 Task: Create a new public repository with the name "JS" and copy the SSH link for it.
Action: Mouse moved to (941, 75)
Screenshot: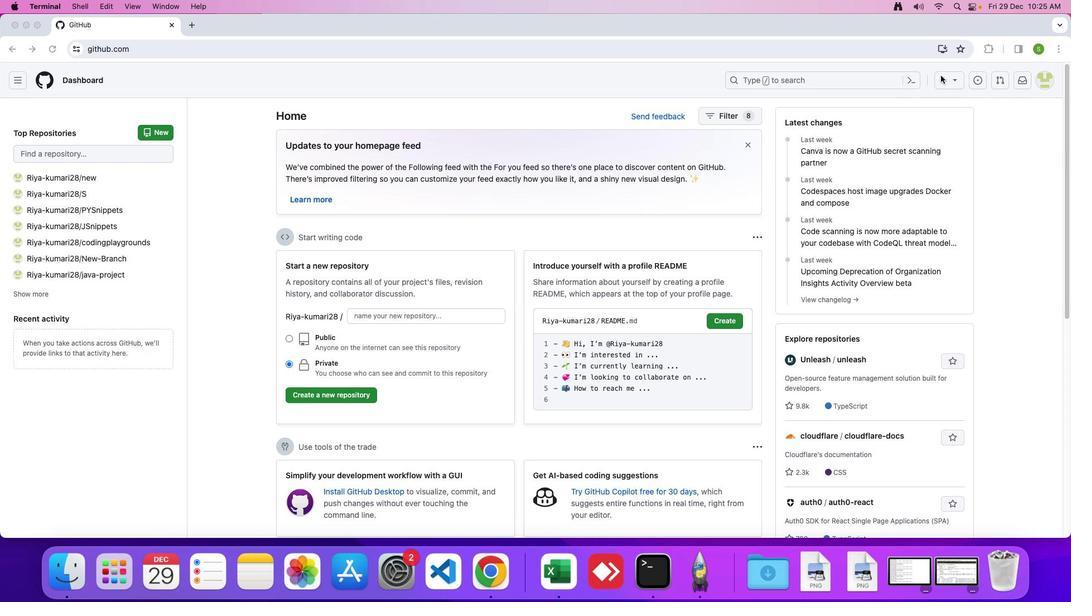 
Action: Mouse pressed left at (941, 75)
Screenshot: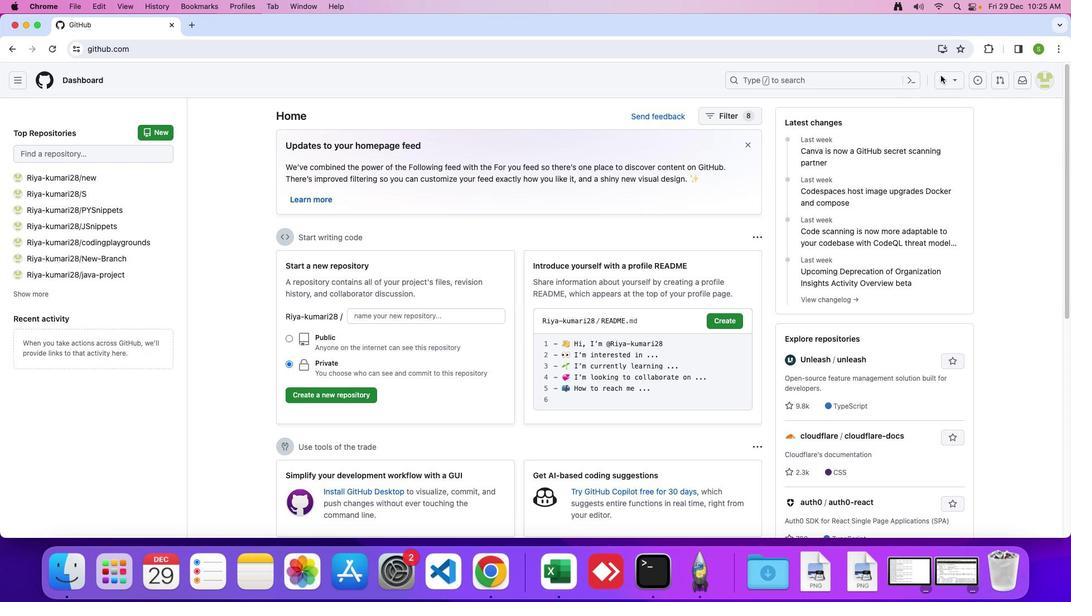 
Action: Mouse moved to (946, 77)
Screenshot: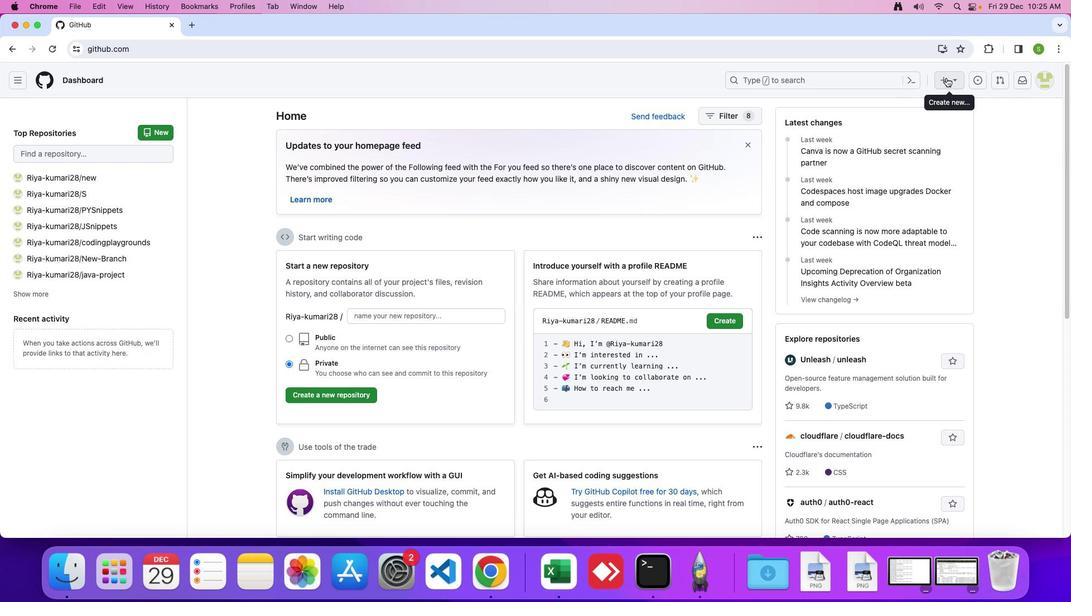 
Action: Mouse pressed left at (946, 77)
Screenshot: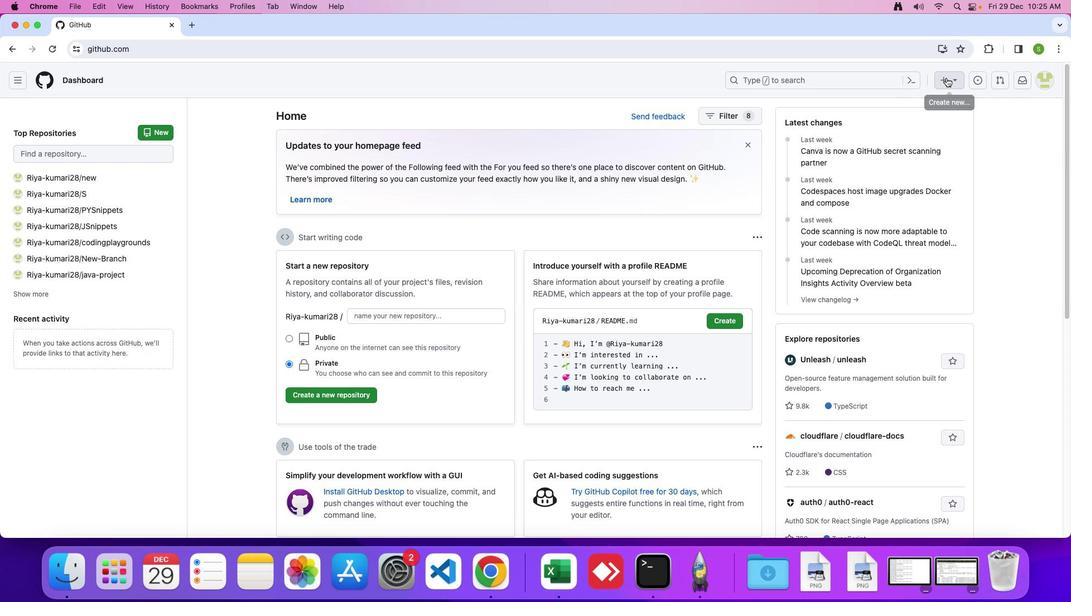 
Action: Mouse moved to (902, 104)
Screenshot: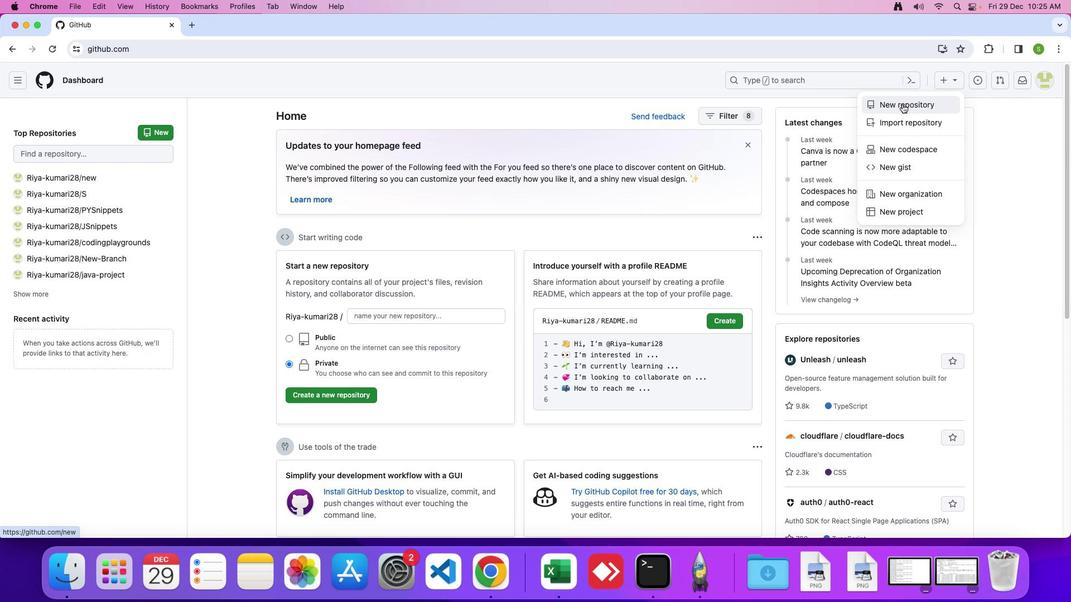 
Action: Mouse pressed left at (902, 104)
Screenshot: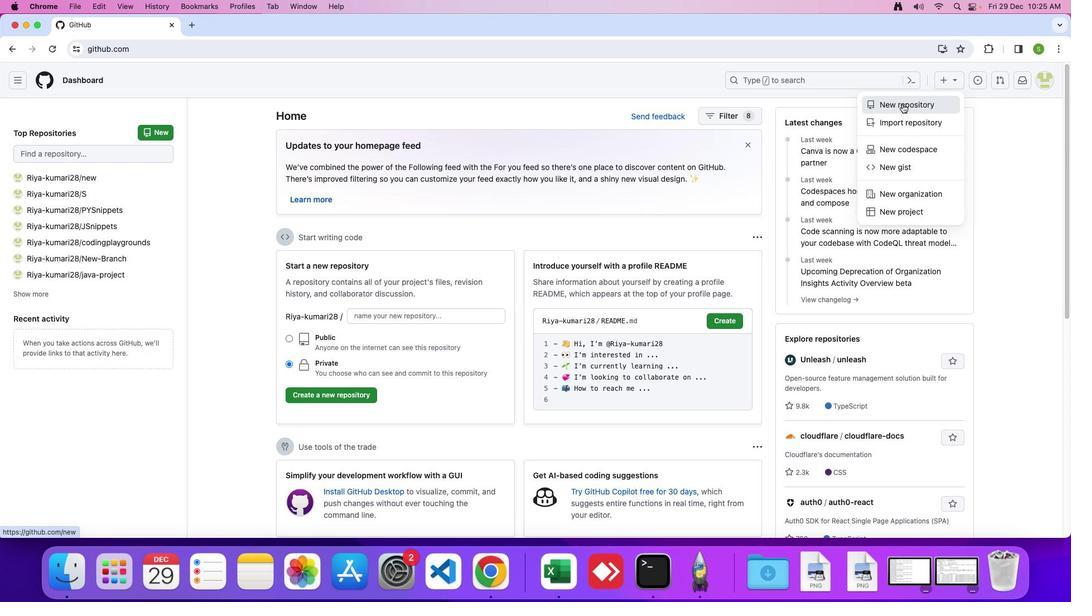 
Action: Mouse moved to (505, 217)
Screenshot: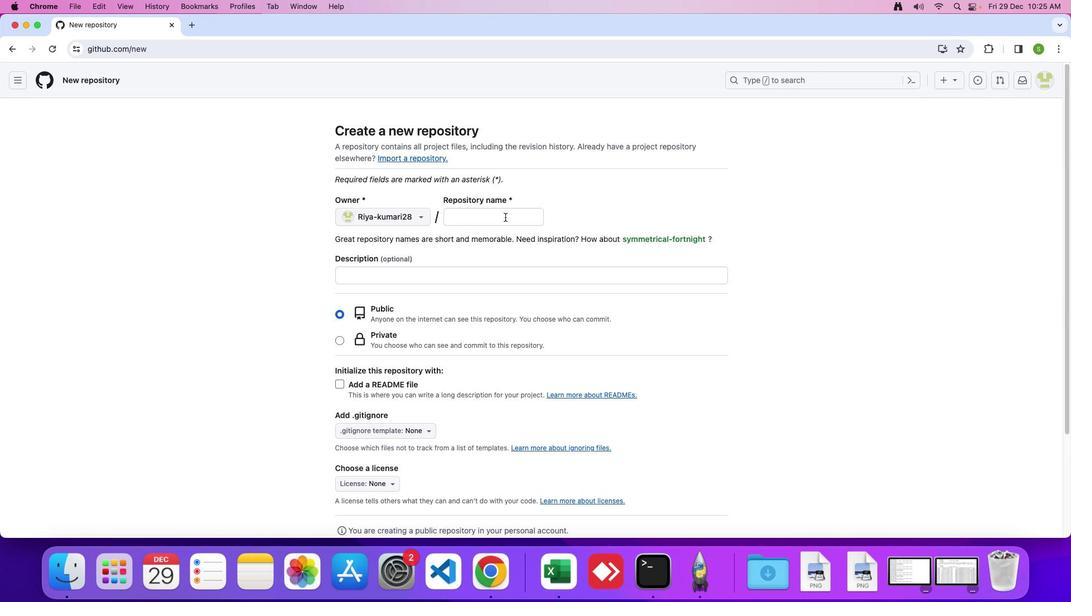 
Action: Mouse pressed left at (505, 217)
Screenshot: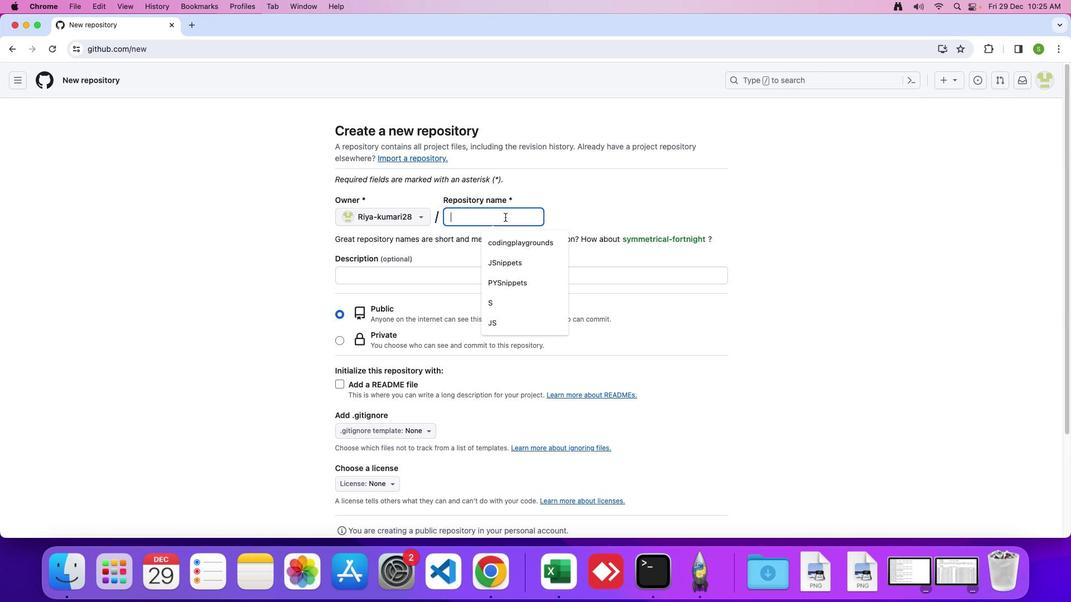 
Action: Key pressed 'J''S'
Screenshot: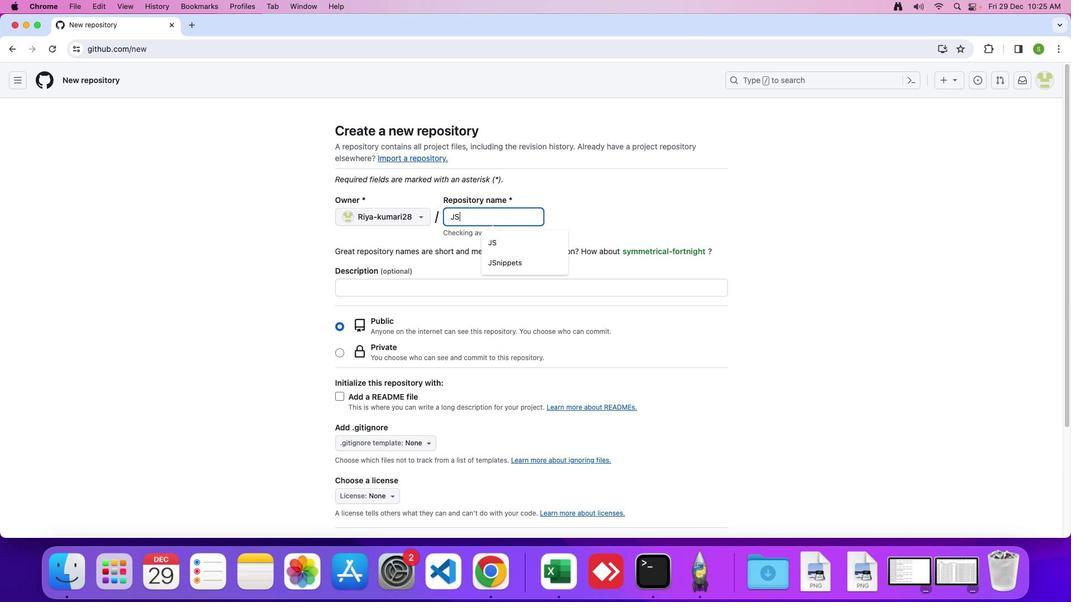 
Action: Mouse moved to (647, 378)
Screenshot: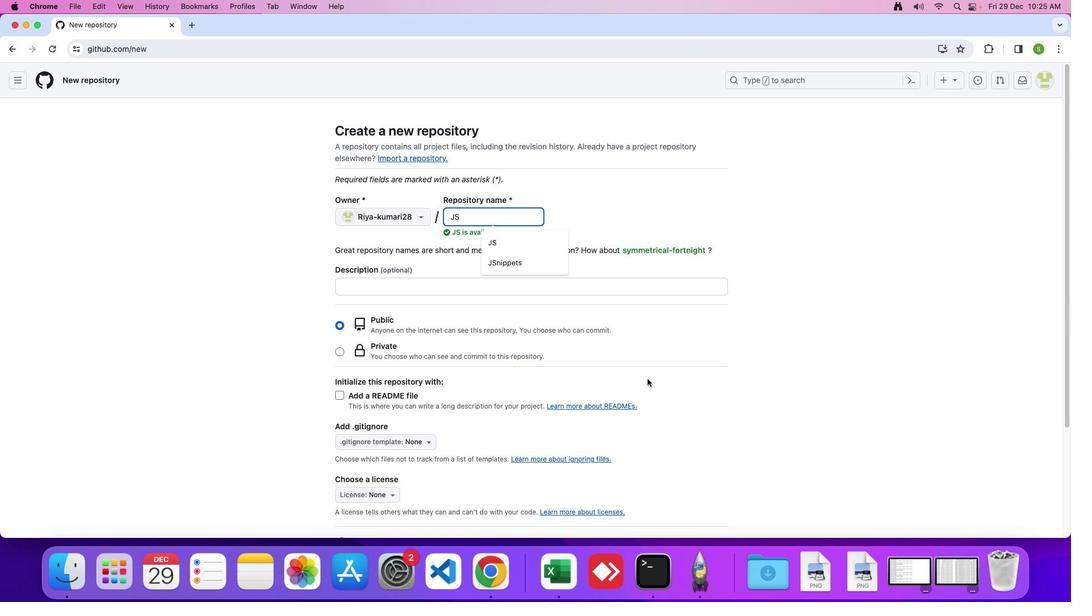
Action: Mouse scrolled (647, 378) with delta (0, 0)
Screenshot: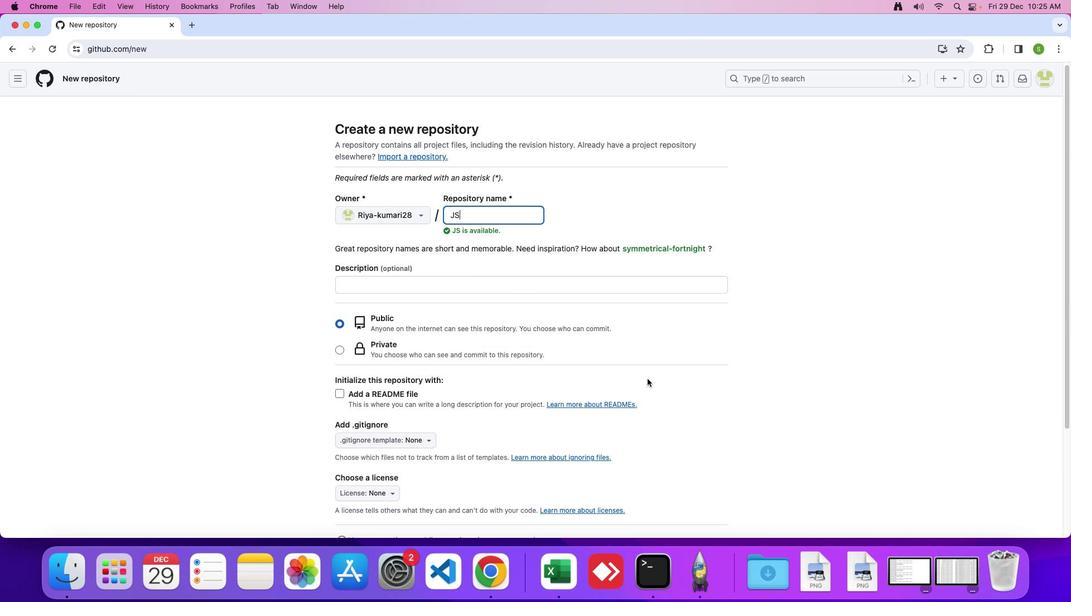 
Action: Mouse scrolled (647, 378) with delta (0, 0)
Screenshot: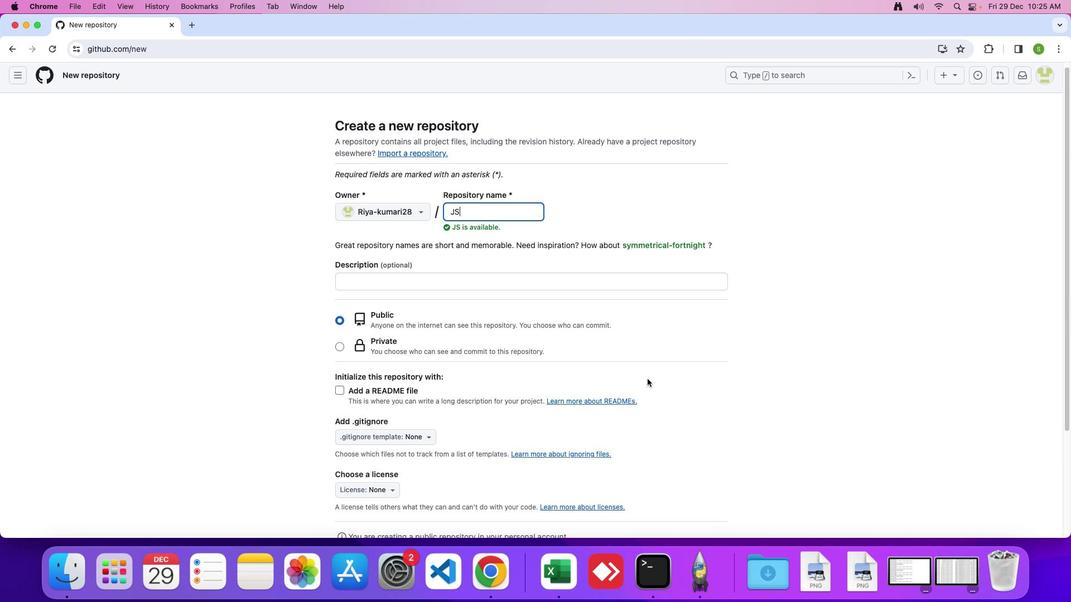 
Action: Mouse scrolled (647, 378) with delta (0, -1)
Screenshot: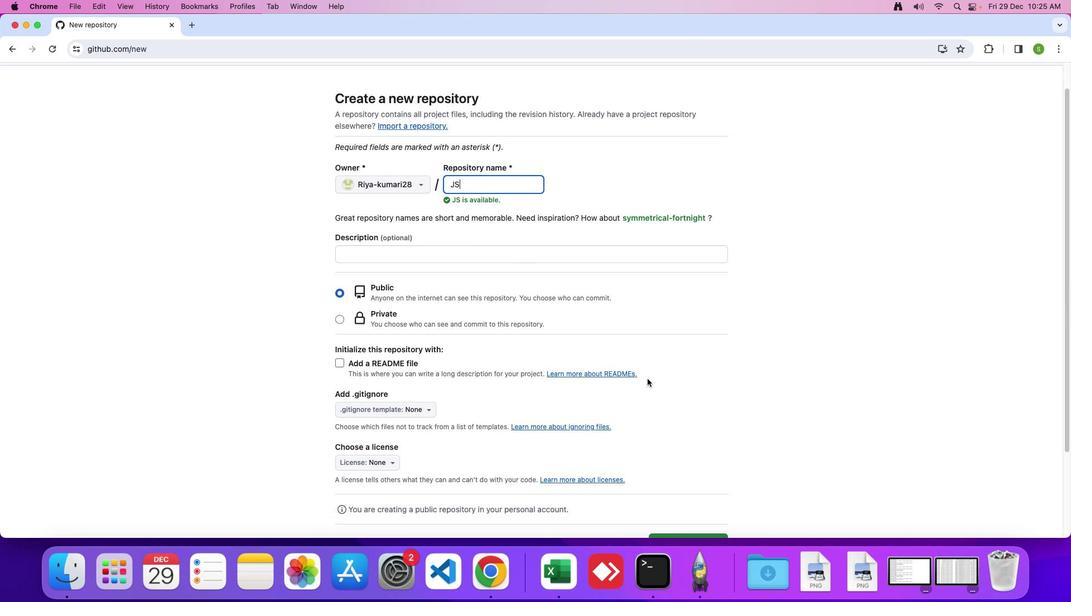 
Action: Mouse scrolled (647, 378) with delta (0, 0)
Screenshot: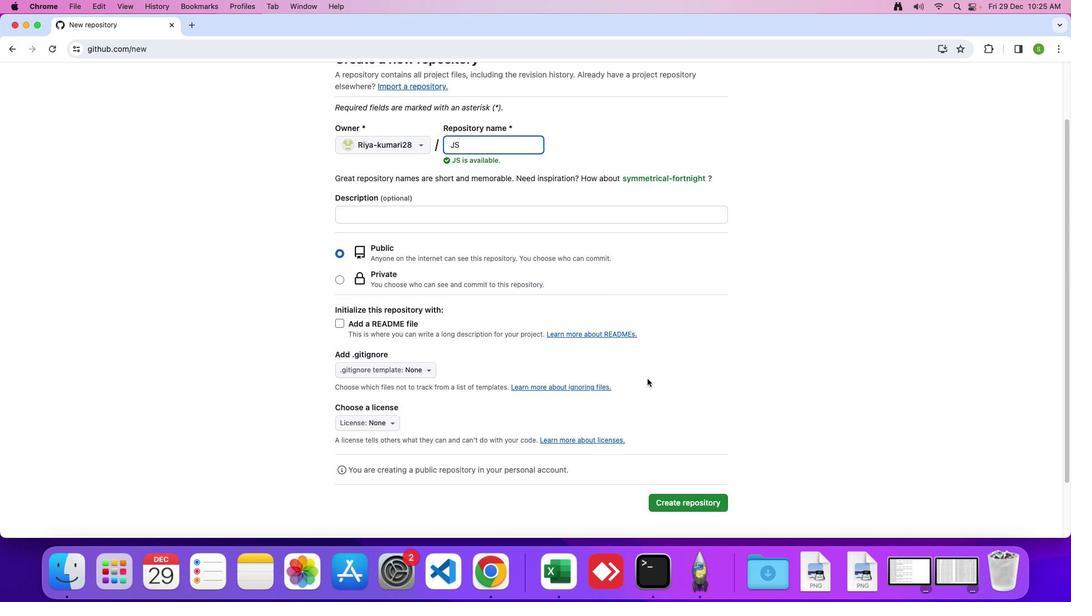 
Action: Mouse scrolled (647, 378) with delta (0, 0)
Screenshot: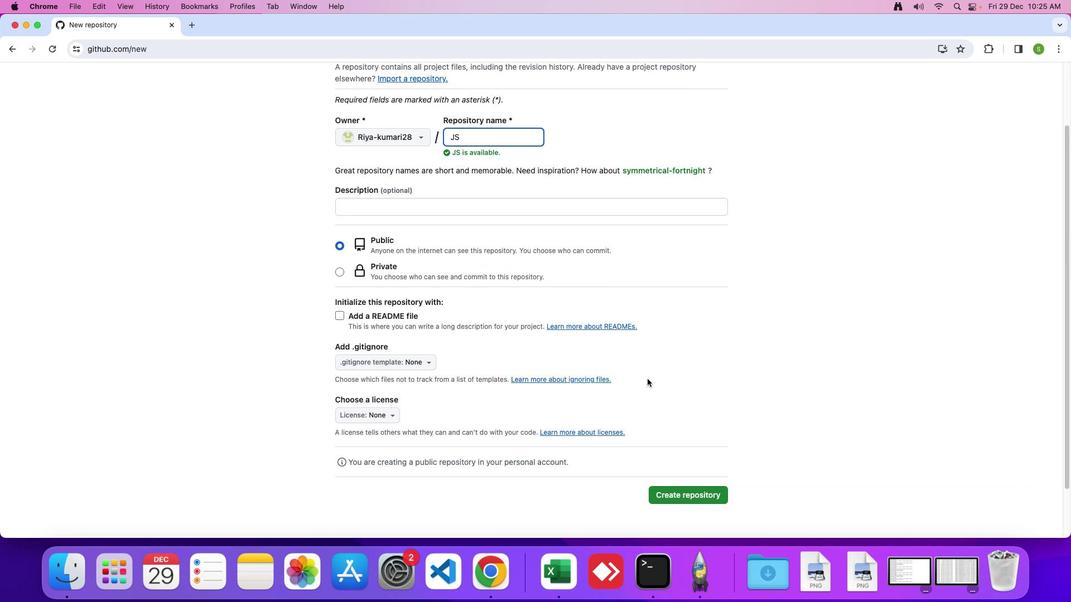 
Action: Mouse scrolled (647, 378) with delta (0, -2)
Screenshot: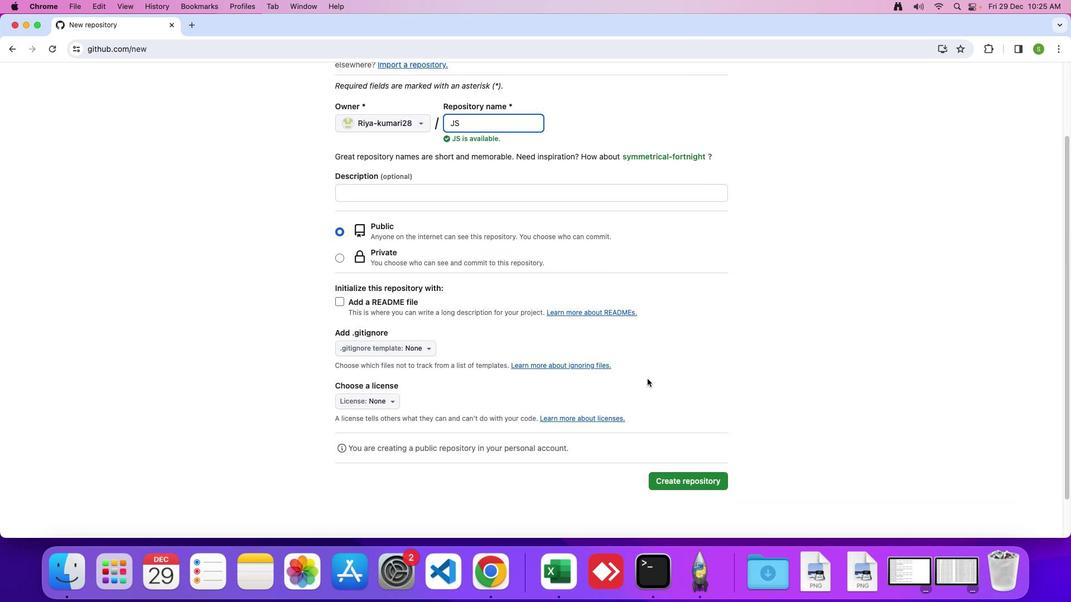 
Action: Mouse scrolled (647, 378) with delta (0, 0)
Screenshot: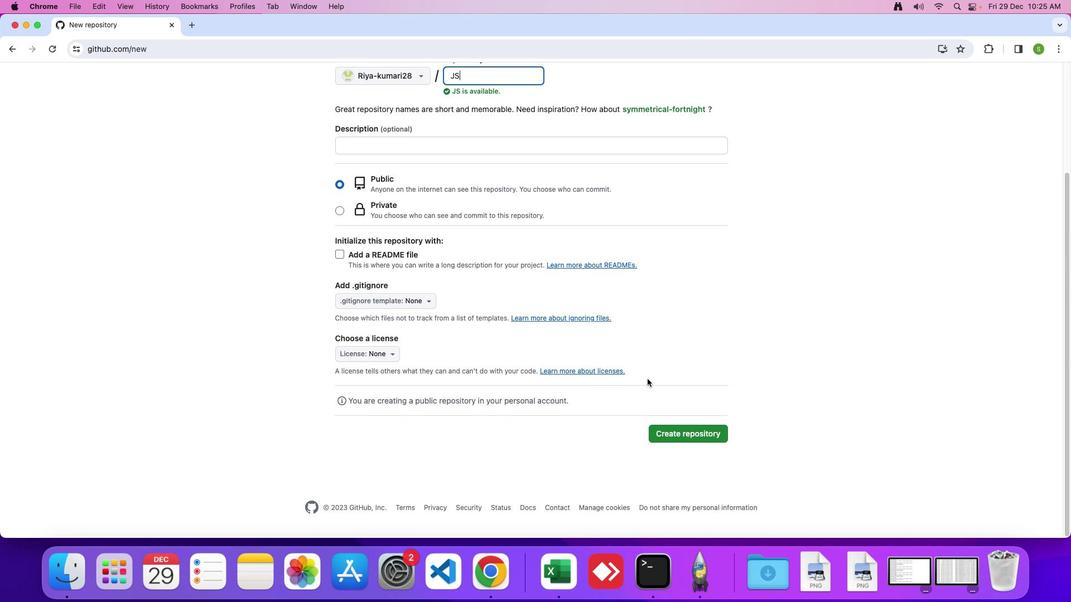 
Action: Mouse scrolled (647, 378) with delta (0, 0)
Screenshot: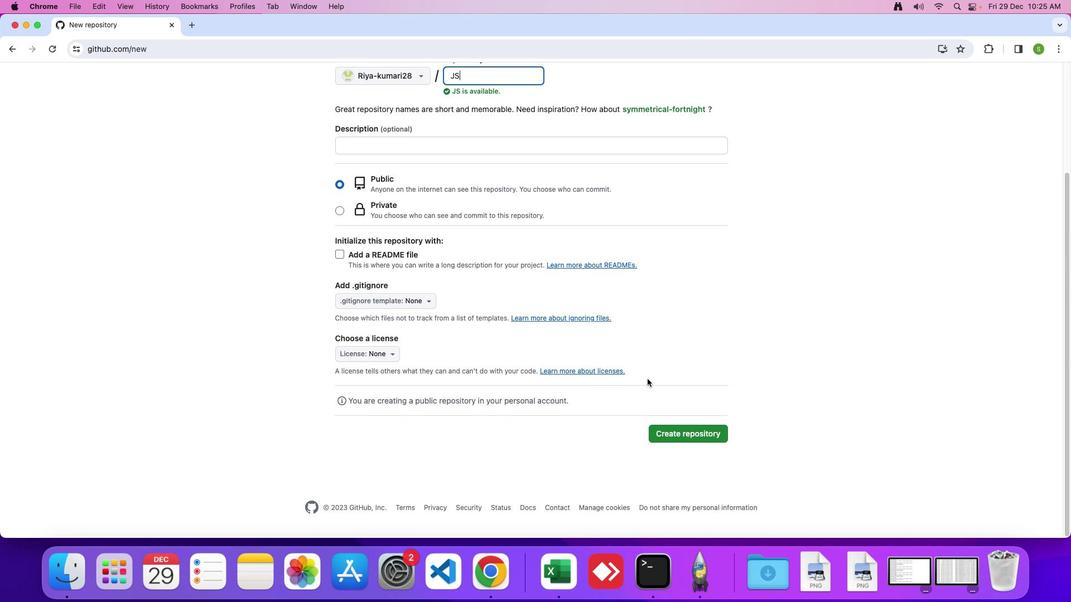 
Action: Mouse scrolled (647, 378) with delta (0, -1)
Screenshot: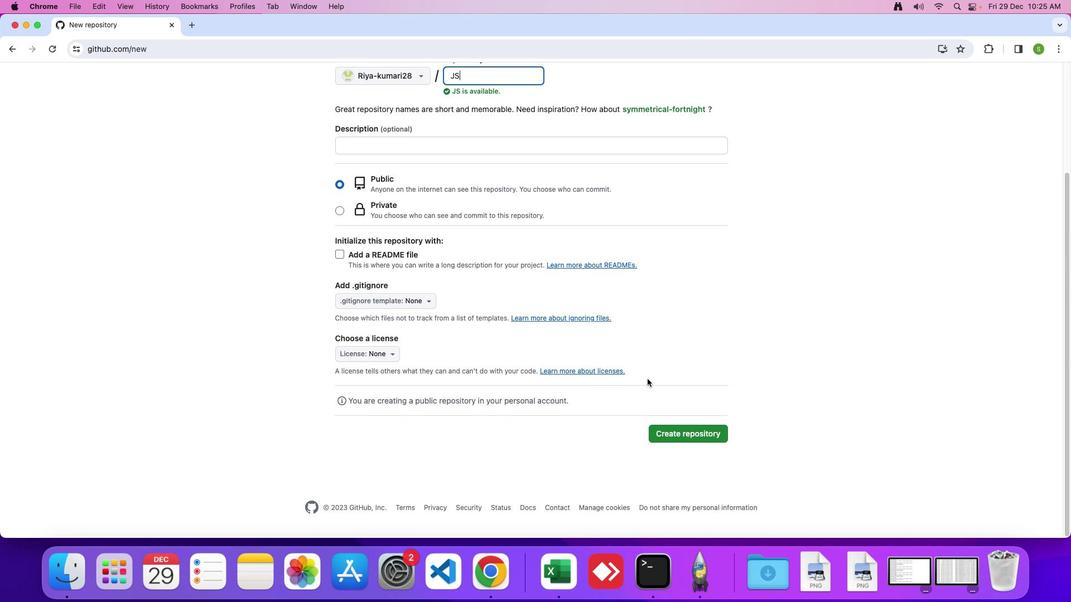 
Action: Mouse moved to (670, 436)
Screenshot: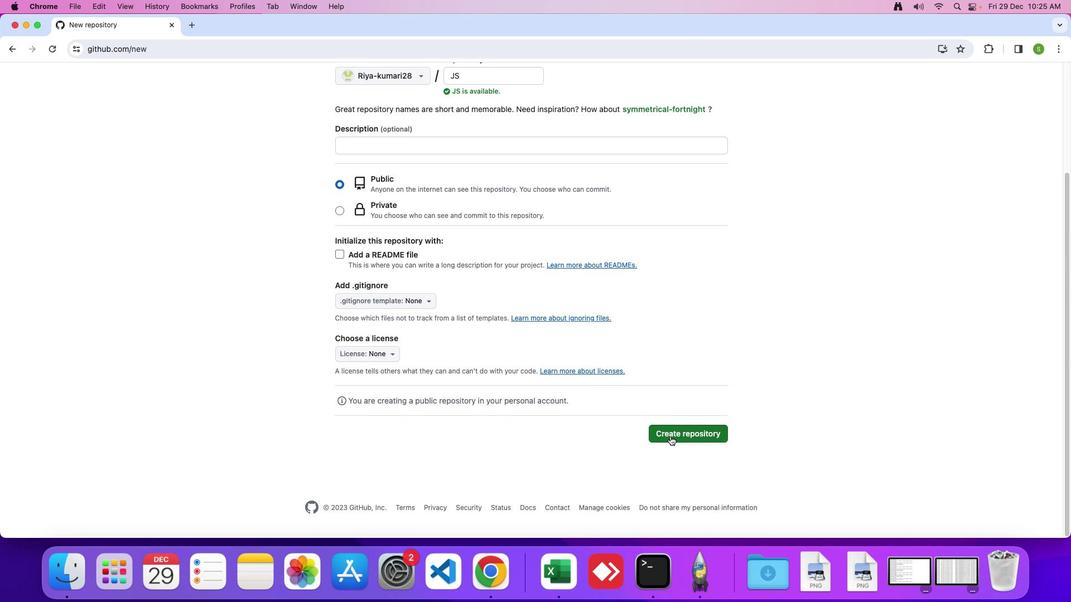 
Action: Mouse pressed left at (670, 436)
Screenshot: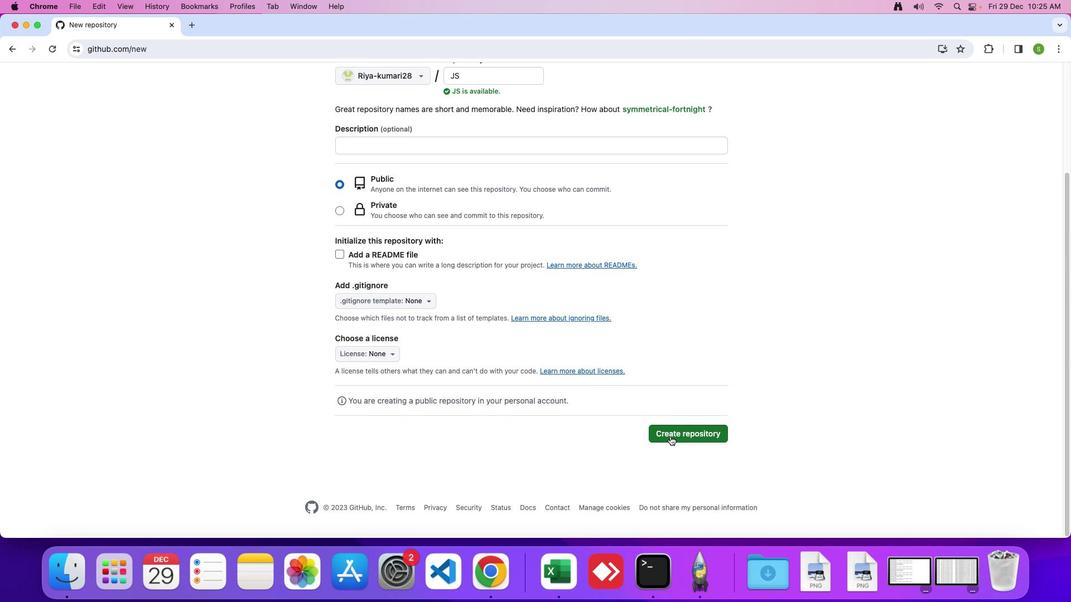 
Action: Mouse moved to (358, 315)
Screenshot: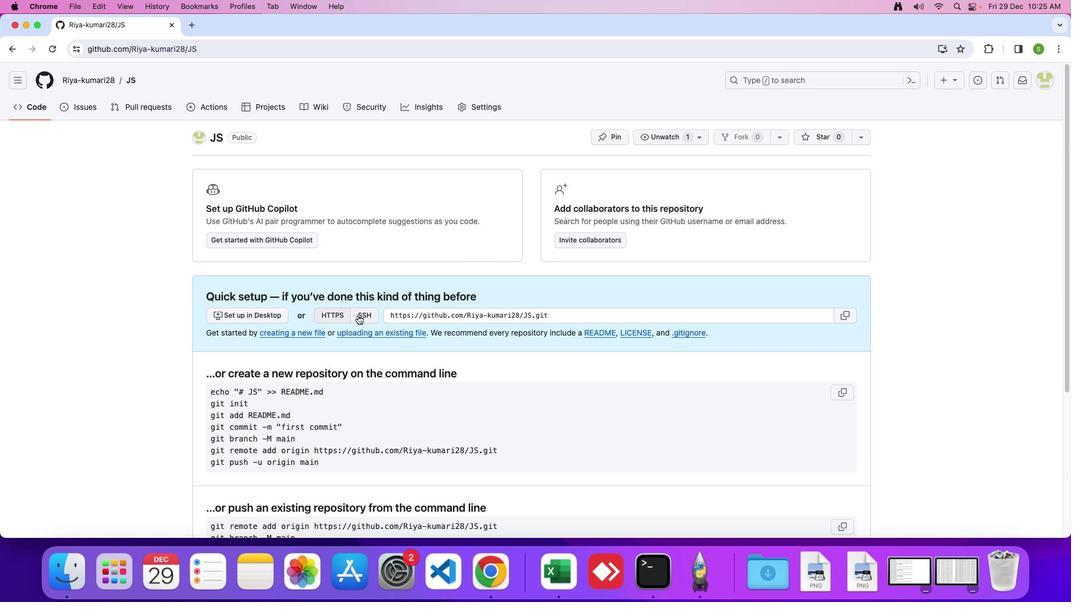 
Action: Mouse pressed left at (358, 315)
Screenshot: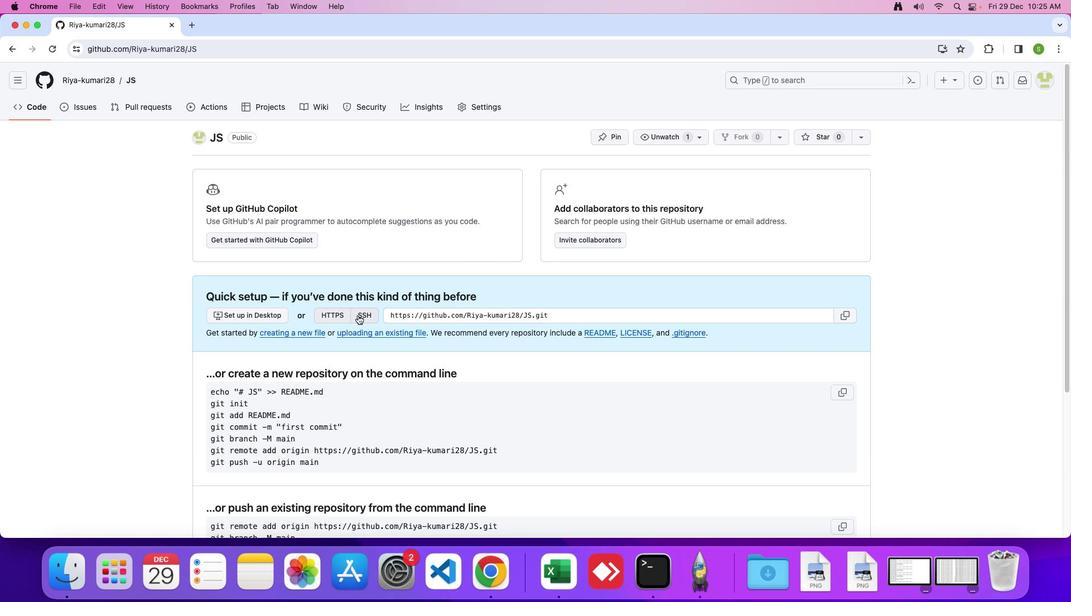
Action: Mouse moved to (840, 314)
Screenshot: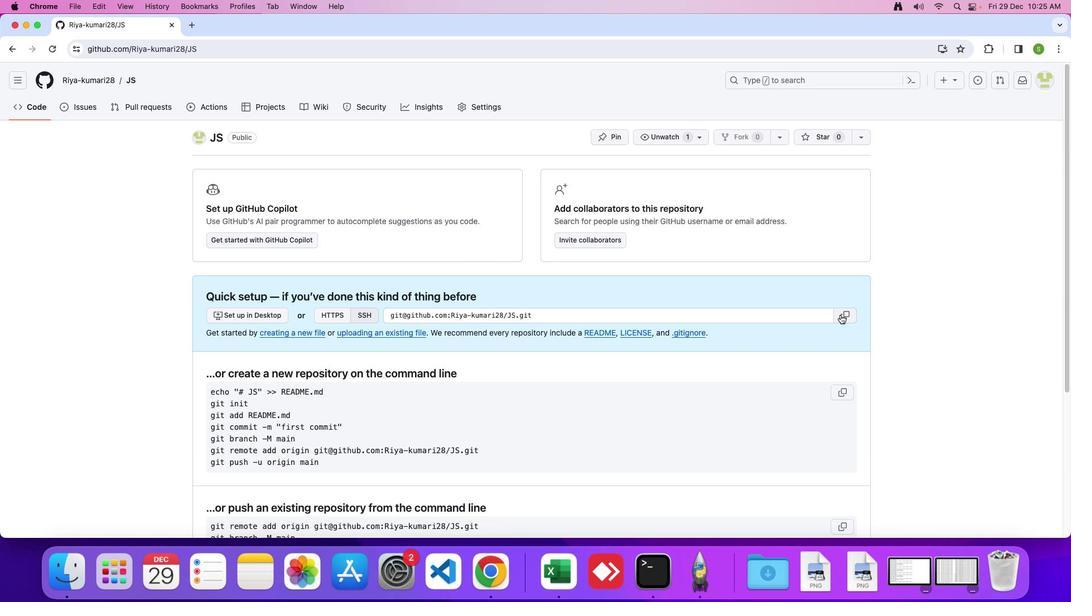 
Action: Mouse pressed left at (840, 314)
Screenshot: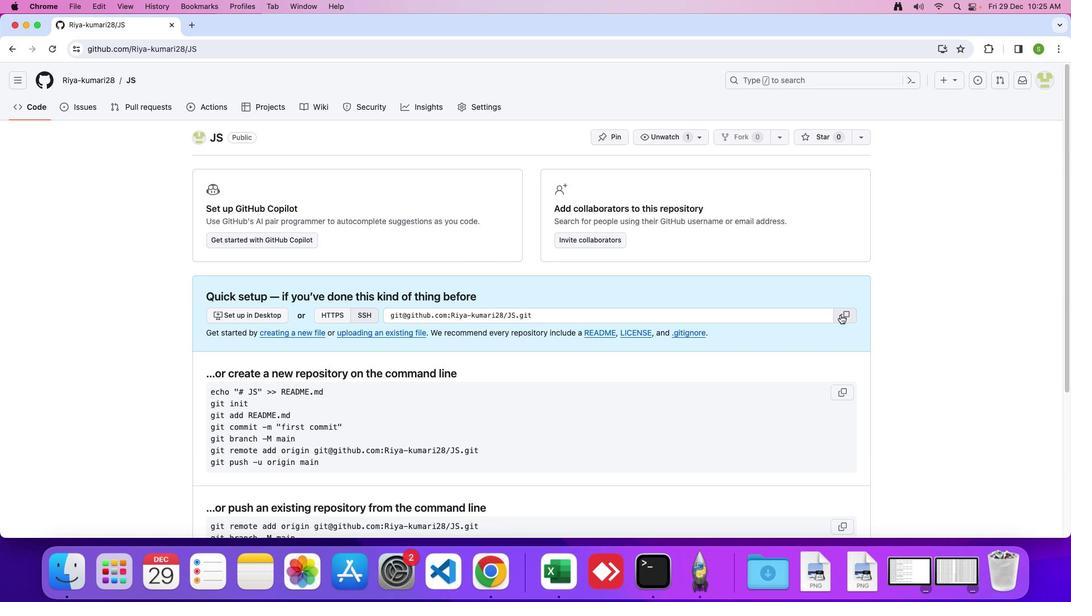 
Action: Mouse moved to (840, 314)
Screenshot: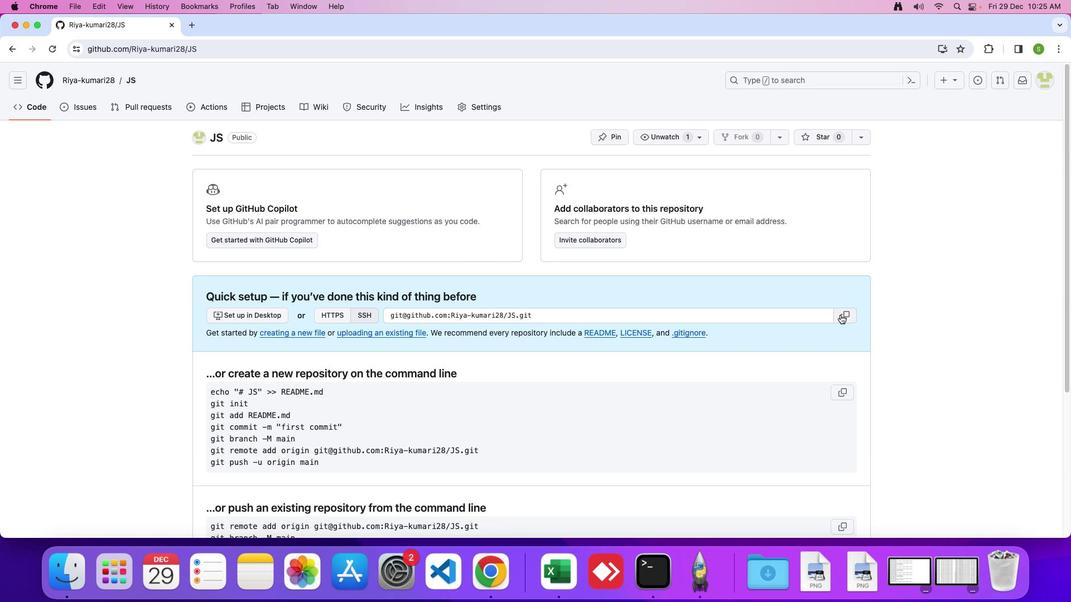 
